 Task: Select the es2018 option in the target.
Action: Mouse moved to (18, 516)
Screenshot: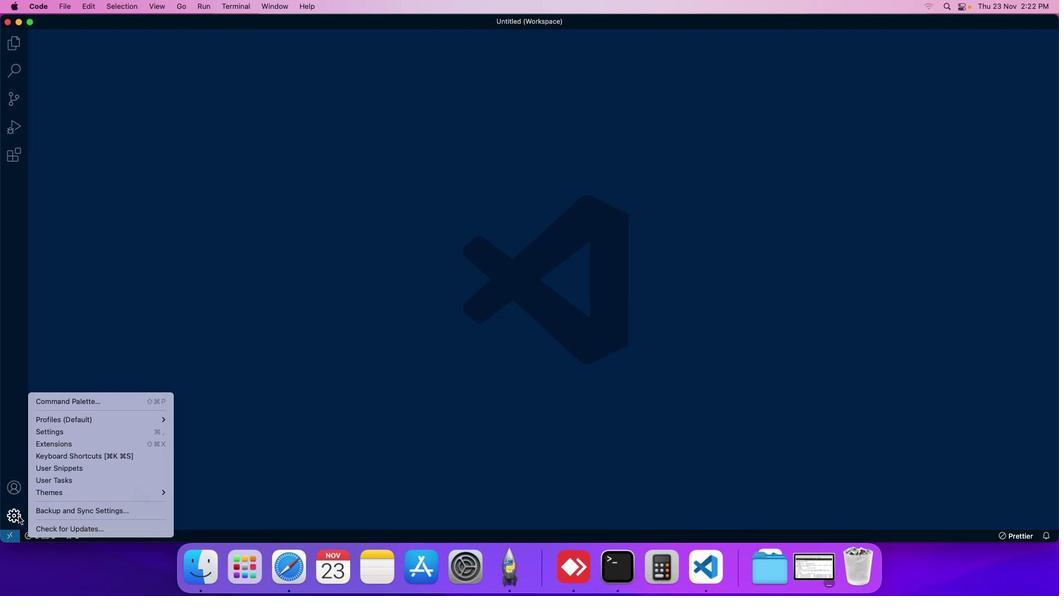 
Action: Mouse pressed left at (18, 516)
Screenshot: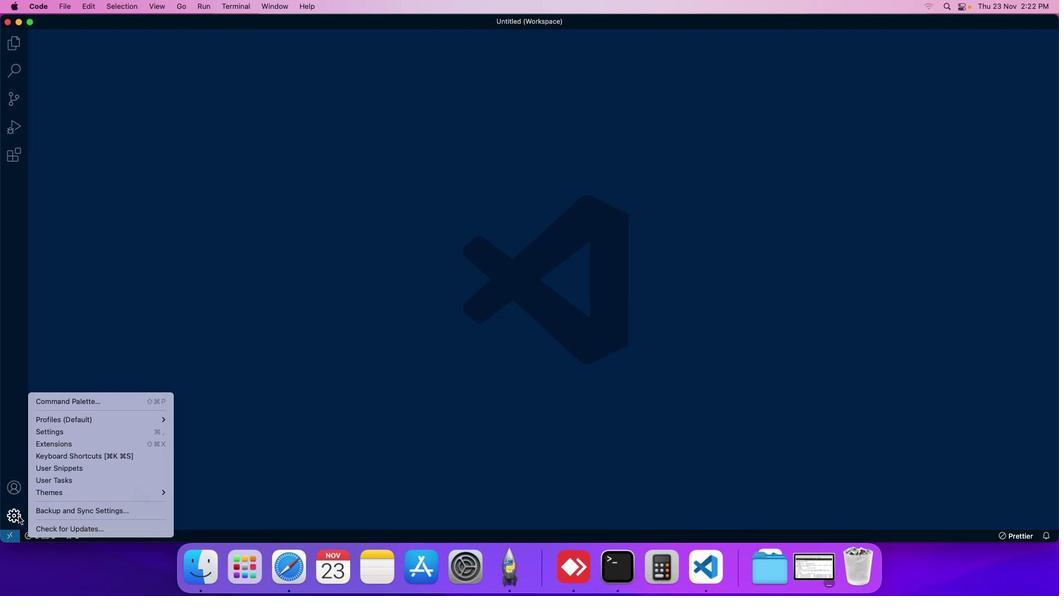 
Action: Mouse moved to (54, 433)
Screenshot: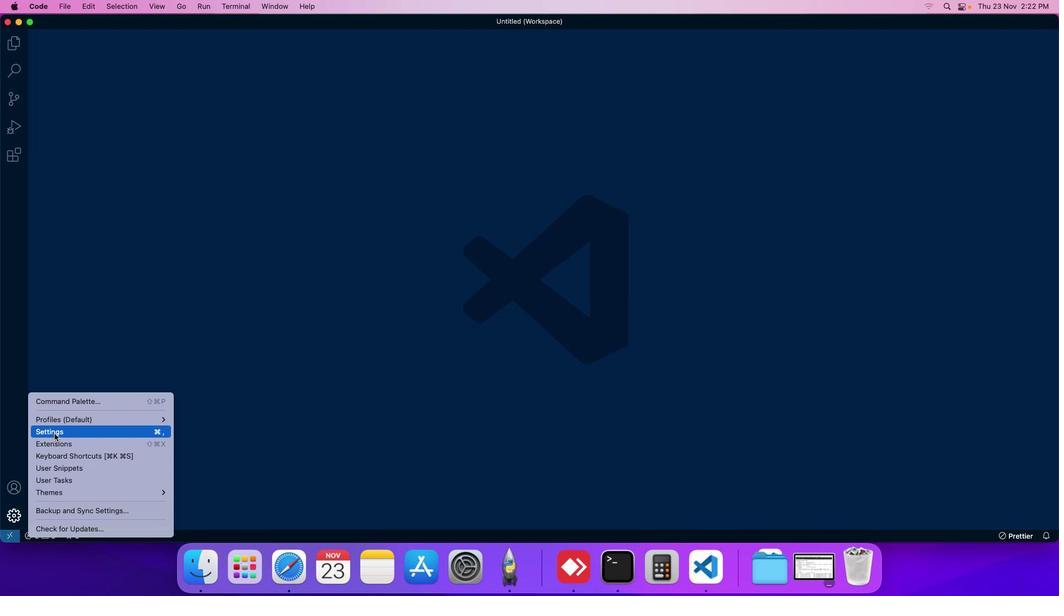 
Action: Mouse pressed left at (54, 433)
Screenshot: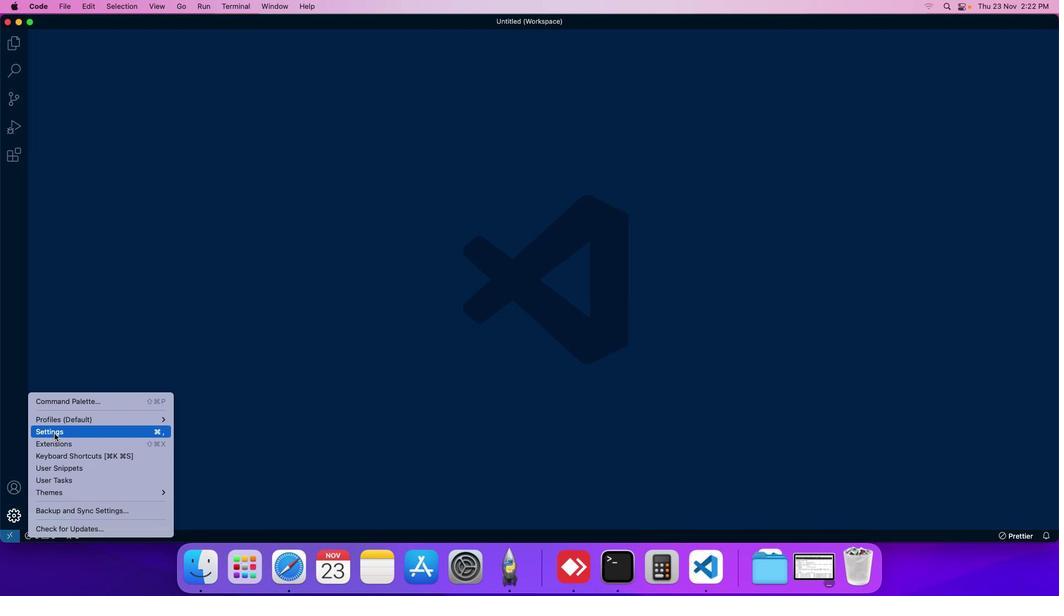 
Action: Mouse moved to (262, 85)
Screenshot: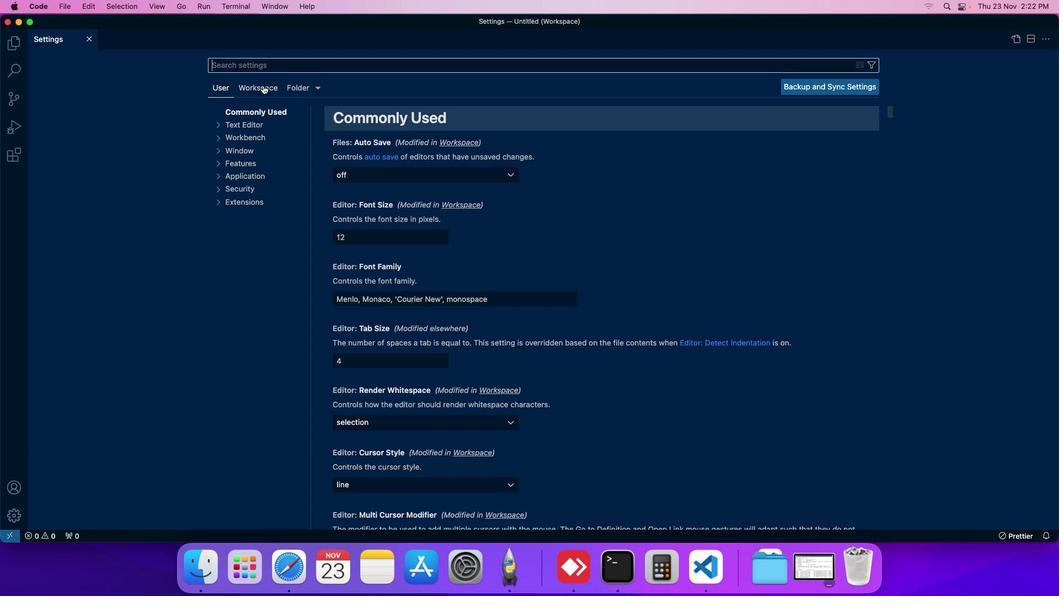 
Action: Mouse pressed left at (262, 85)
Screenshot: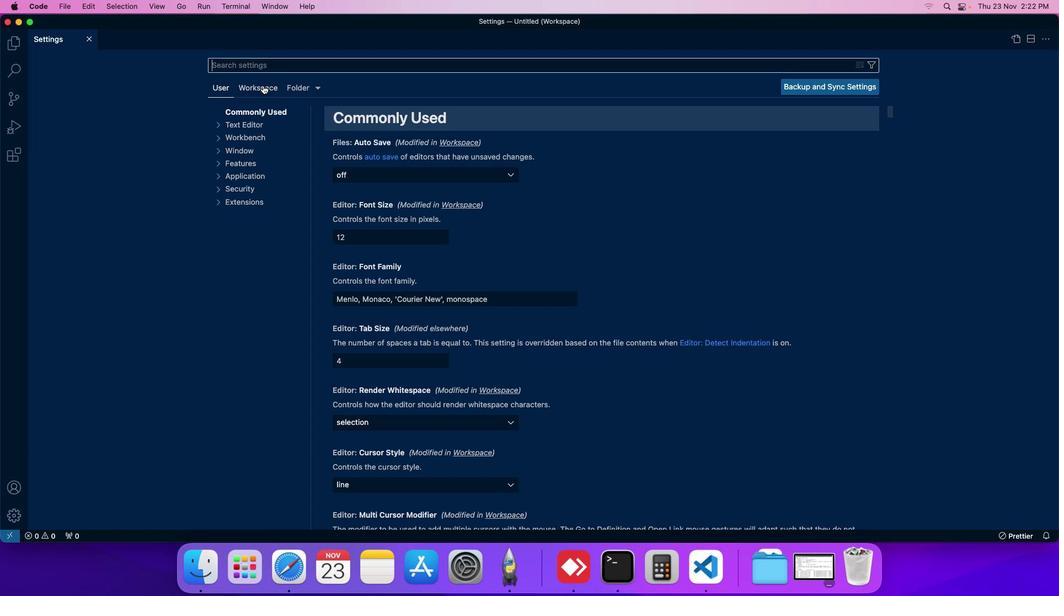 
Action: Mouse moved to (257, 184)
Screenshot: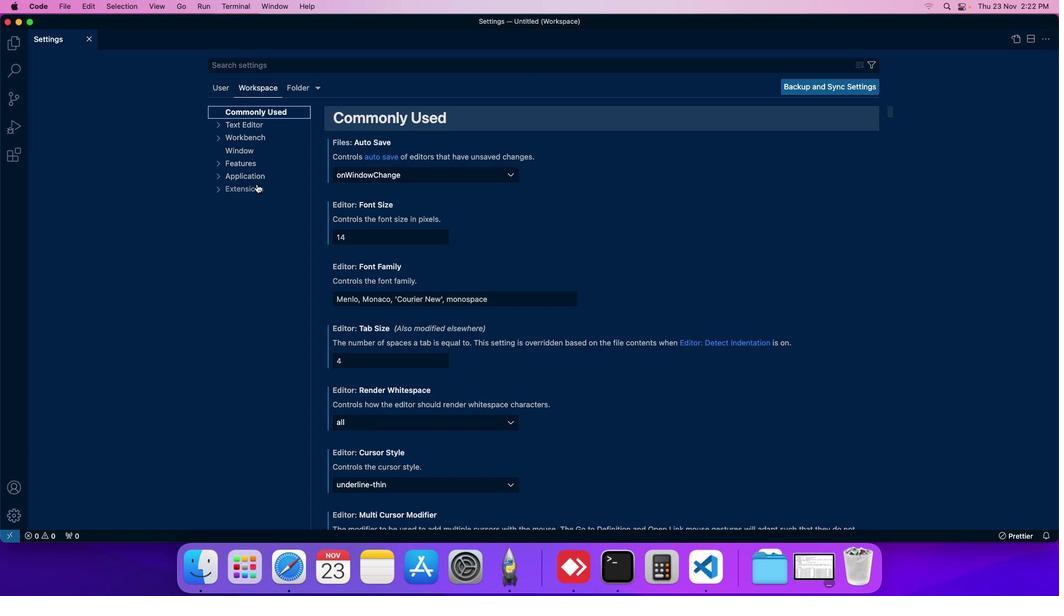 
Action: Mouse pressed left at (257, 184)
Screenshot: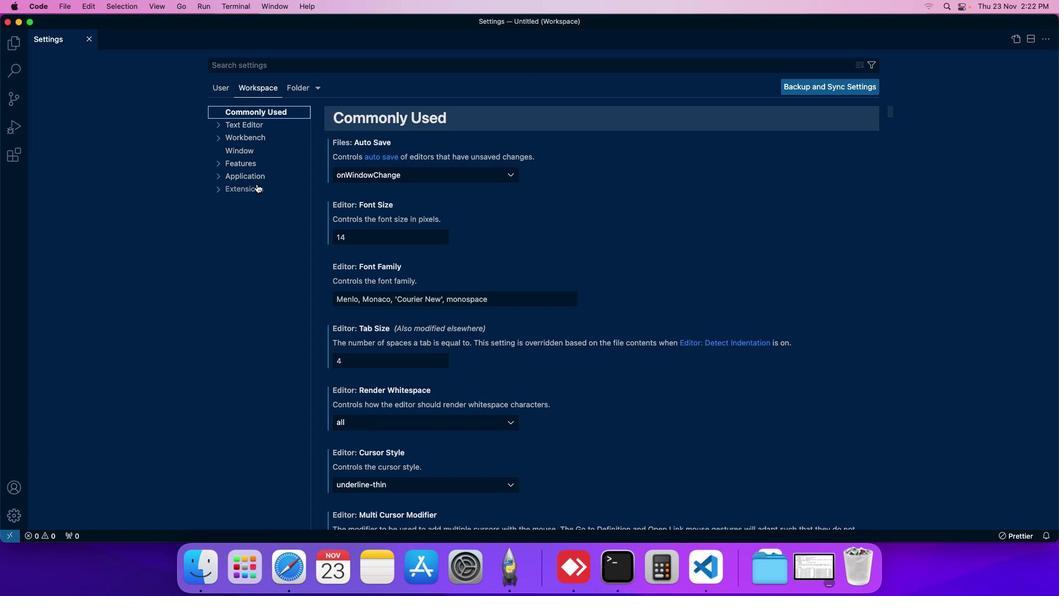 
Action: Mouse moved to (251, 468)
Screenshot: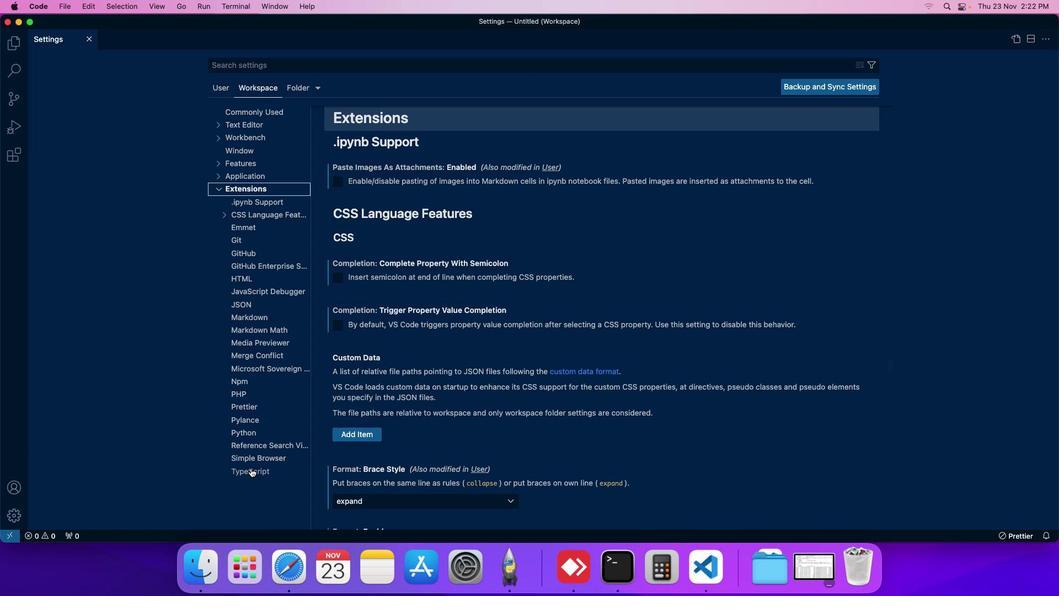 
Action: Mouse pressed left at (251, 468)
Screenshot: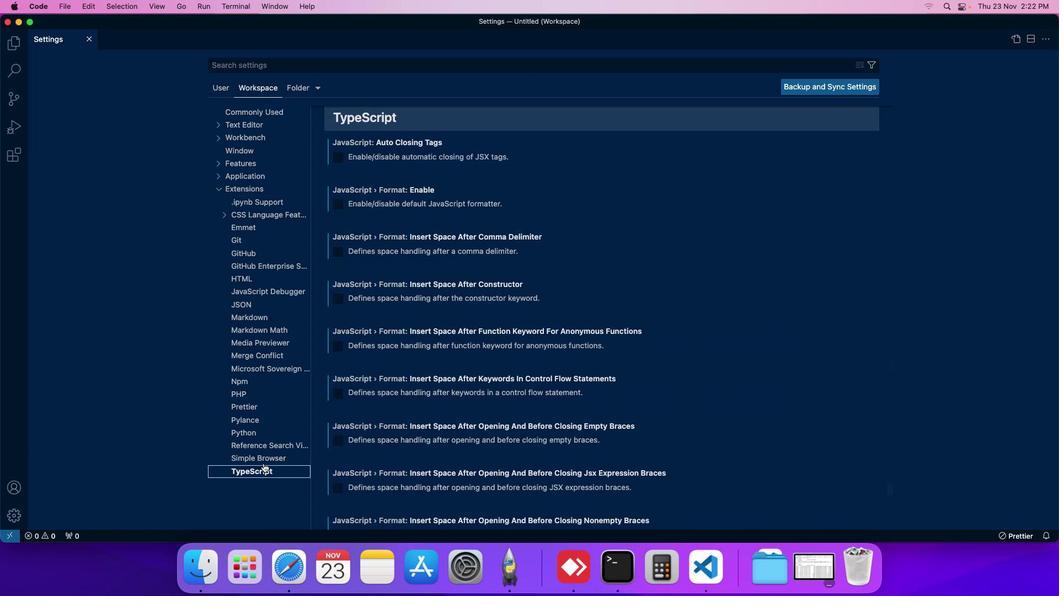 
Action: Mouse moved to (338, 435)
Screenshot: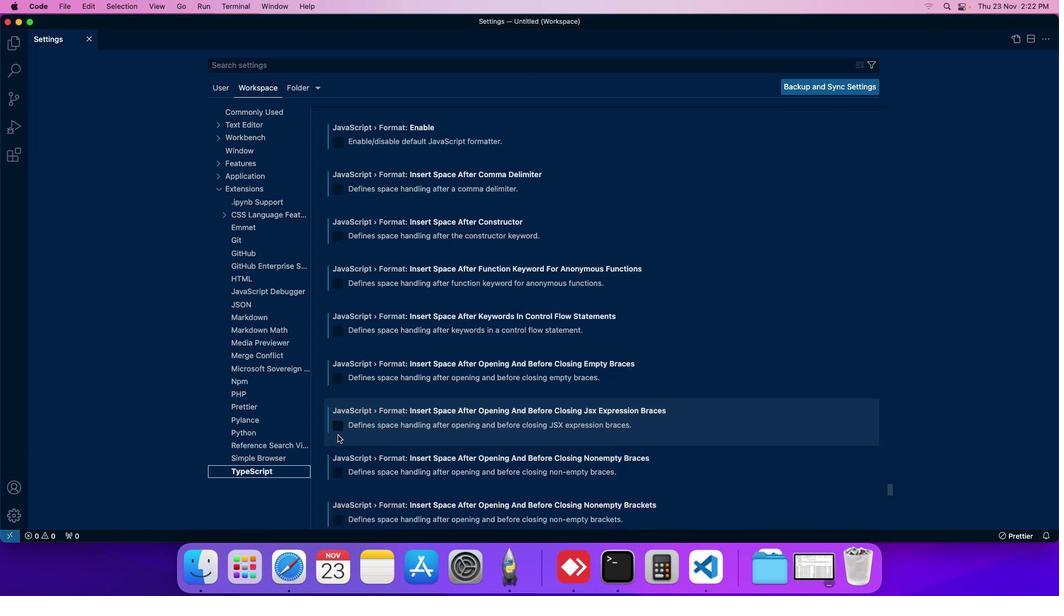 
Action: Mouse scrolled (338, 435) with delta (0, 0)
Screenshot: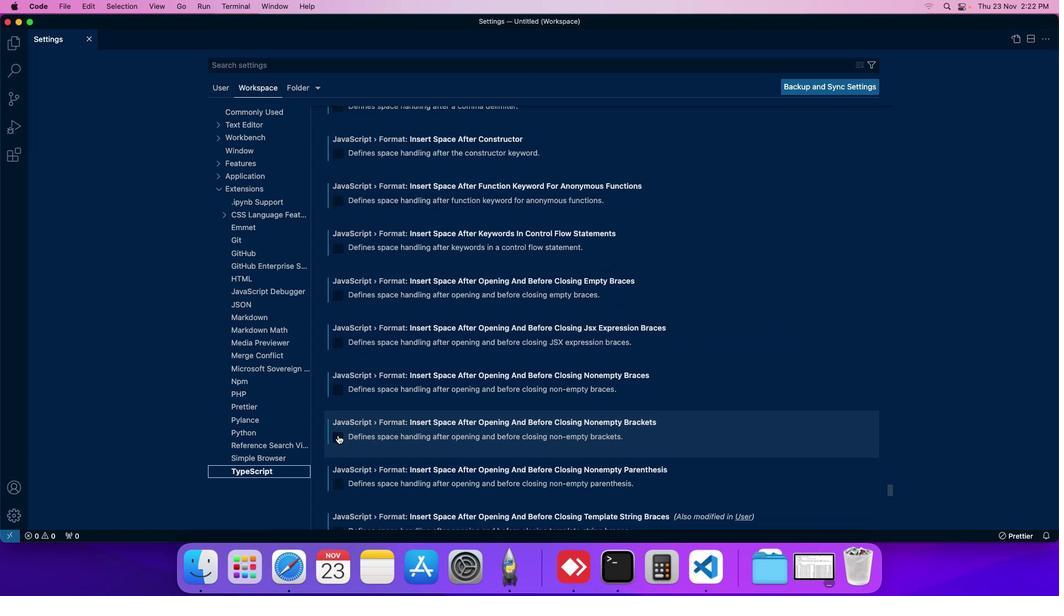 
Action: Mouse scrolled (338, 435) with delta (0, 0)
Screenshot: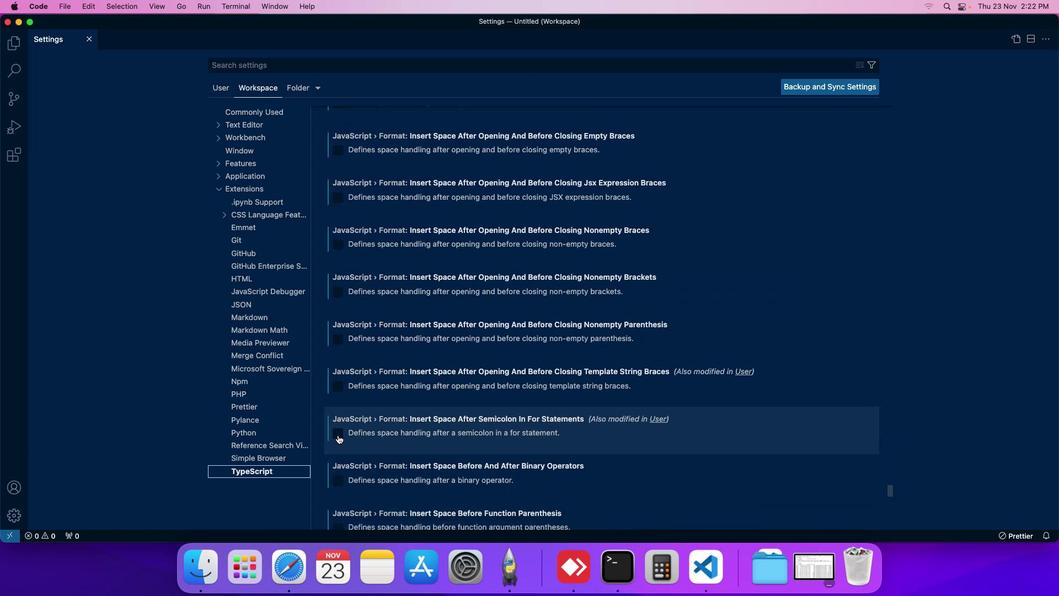 
Action: Mouse scrolled (338, 435) with delta (0, 0)
Screenshot: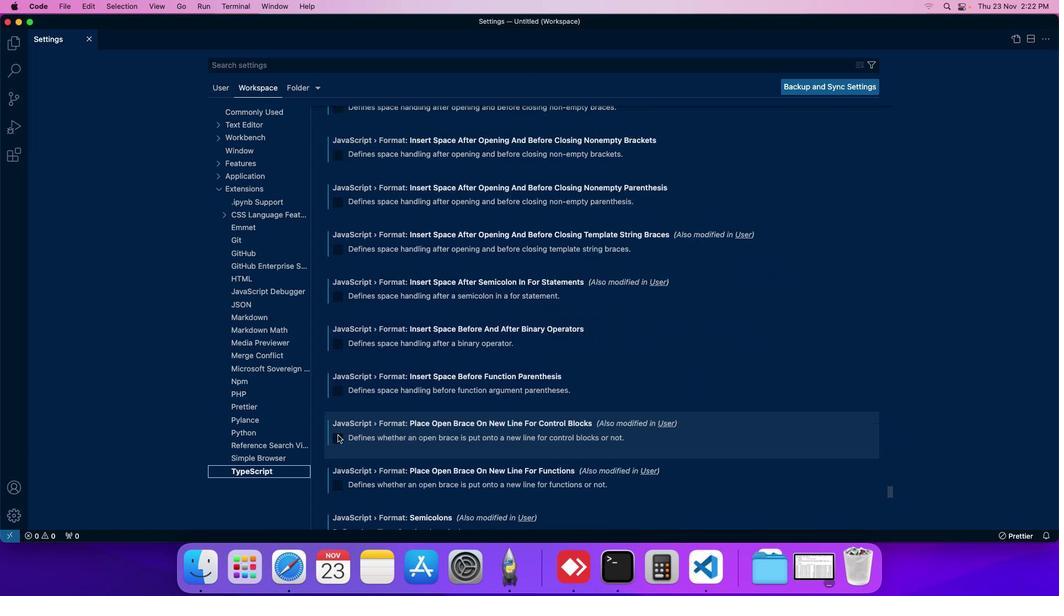 
Action: Mouse scrolled (338, 435) with delta (0, 0)
Screenshot: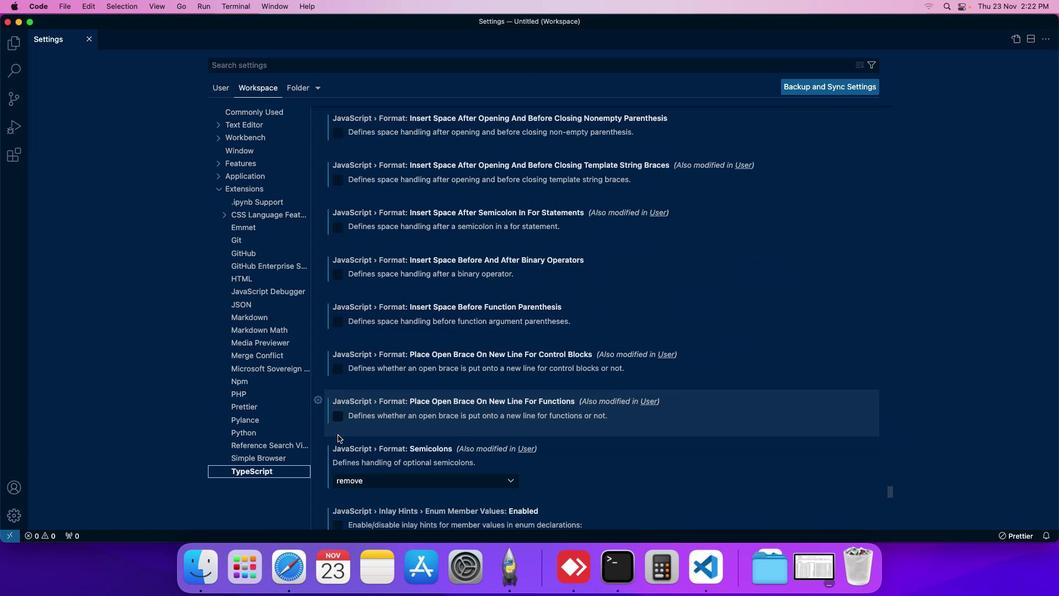 
Action: Mouse scrolled (338, 435) with delta (0, 0)
Screenshot: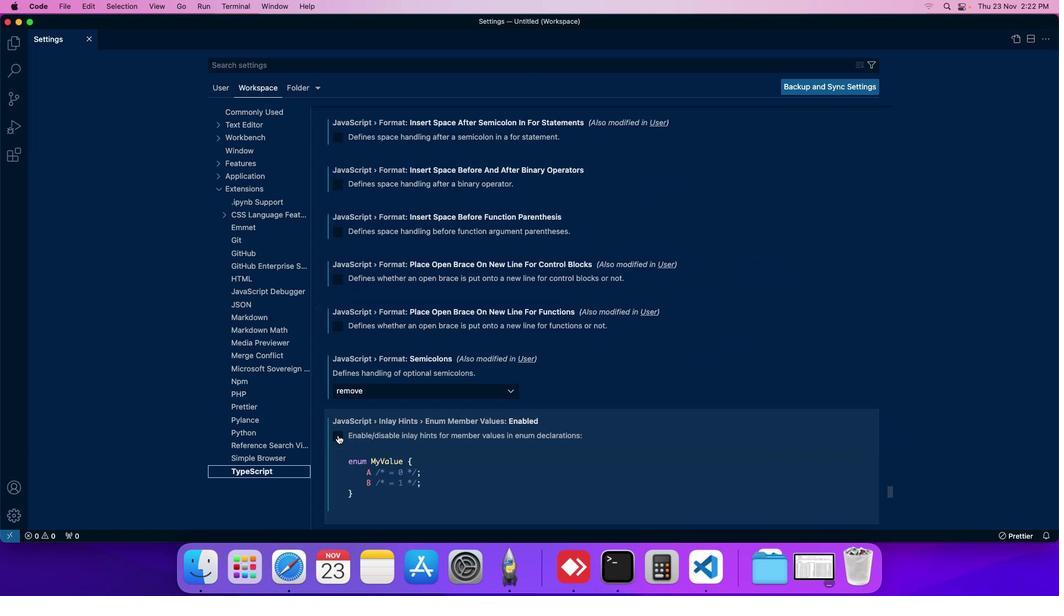 
Action: Mouse scrolled (338, 435) with delta (0, 0)
Screenshot: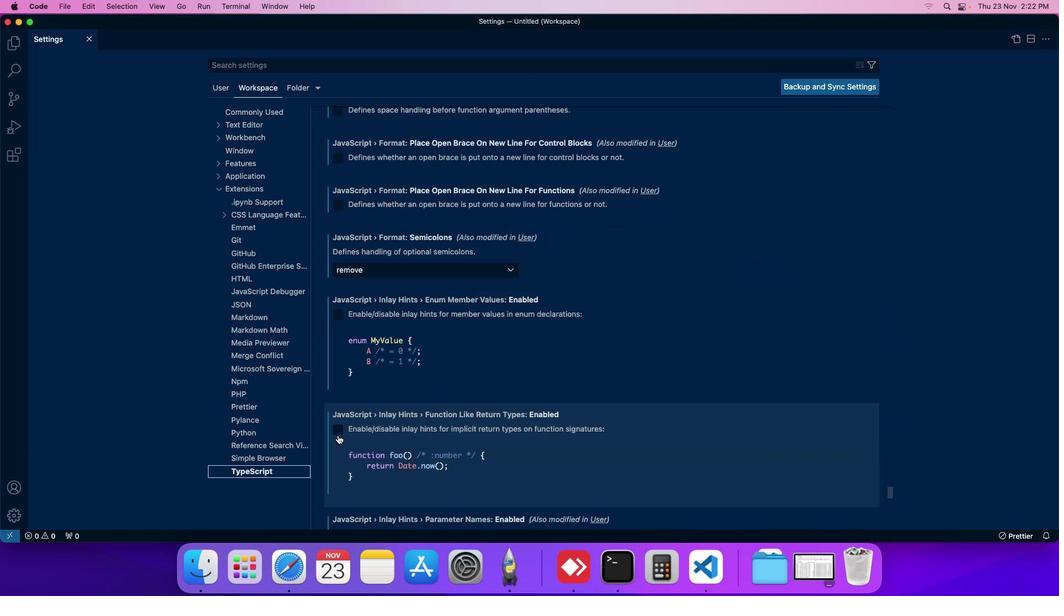 
Action: Mouse scrolled (338, 435) with delta (0, 0)
Screenshot: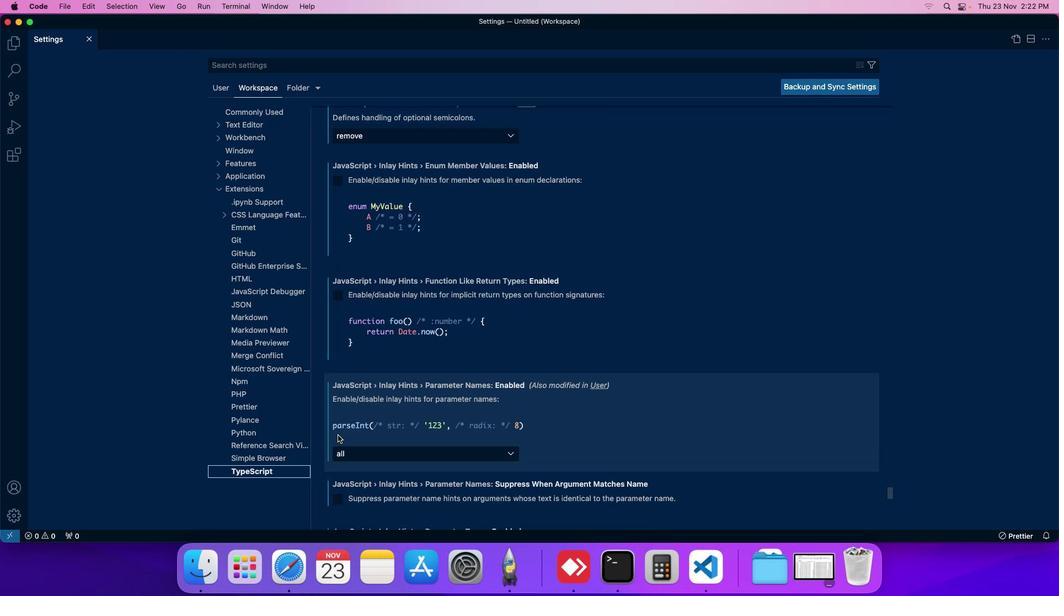 
Action: Mouse scrolled (338, 435) with delta (0, 0)
Screenshot: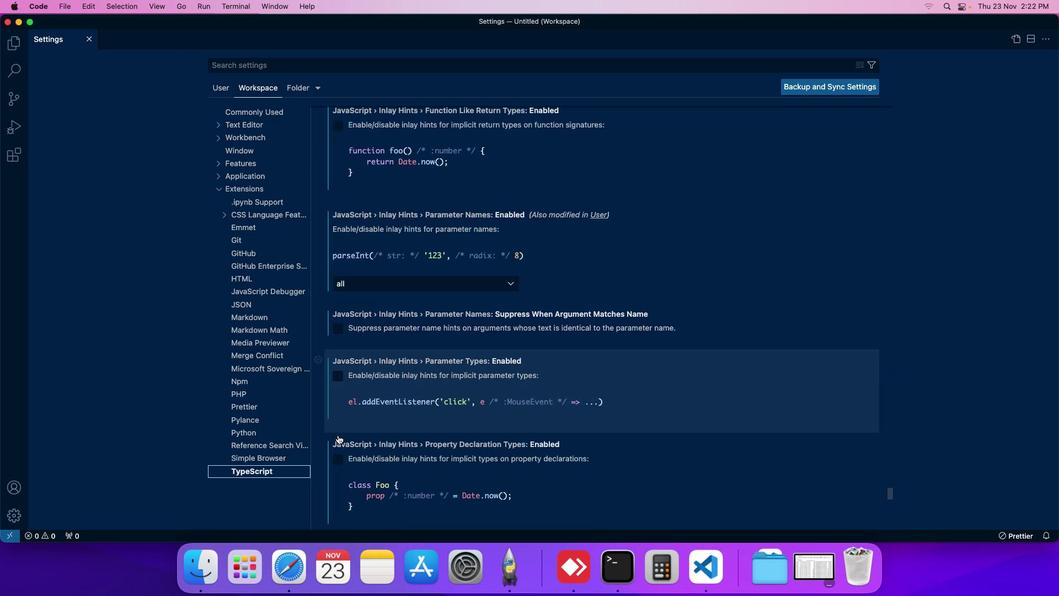 
Action: Mouse scrolled (338, 435) with delta (0, 0)
Screenshot: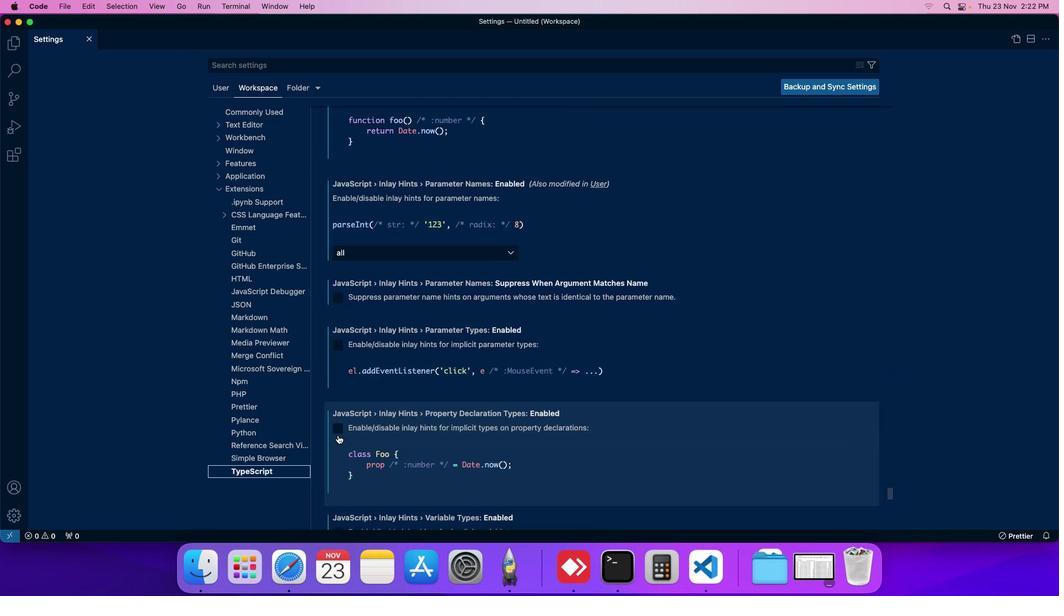 
Action: Mouse scrolled (338, 435) with delta (0, 0)
Screenshot: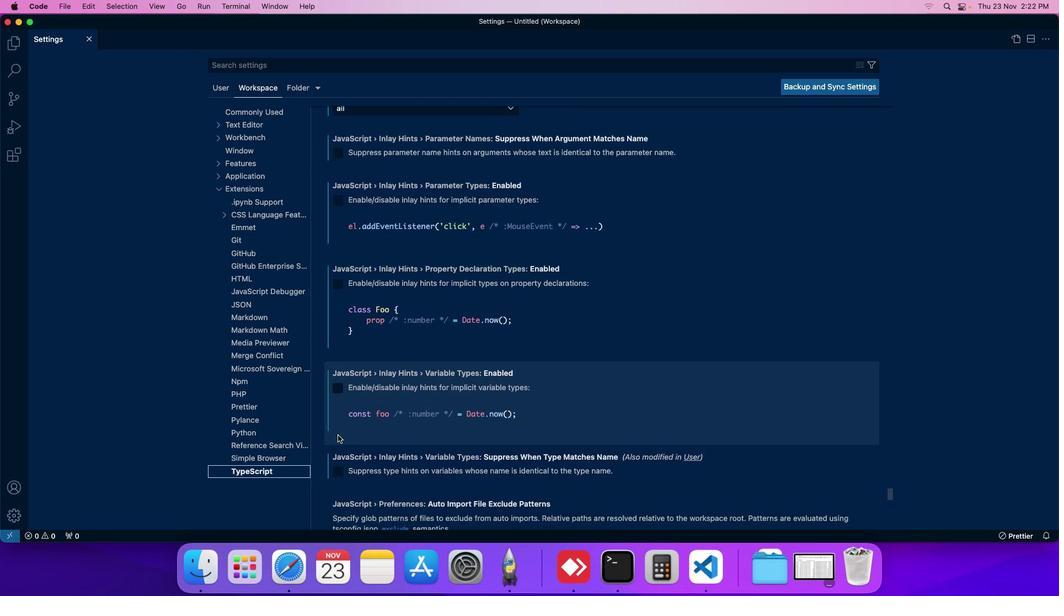 
Action: Mouse scrolled (338, 435) with delta (0, 0)
Screenshot: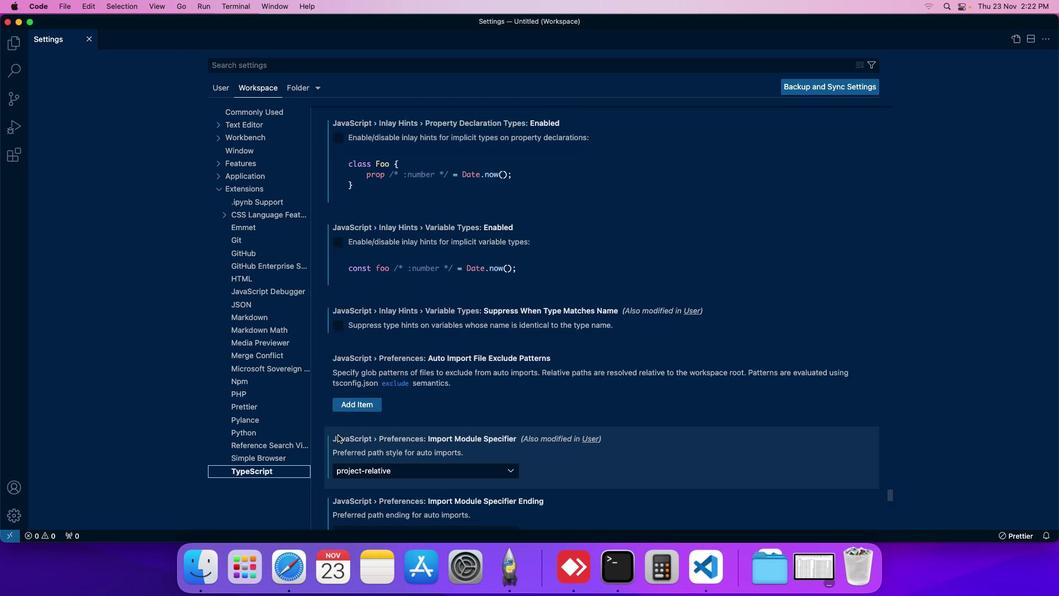 
Action: Mouse scrolled (338, 435) with delta (0, 0)
Screenshot: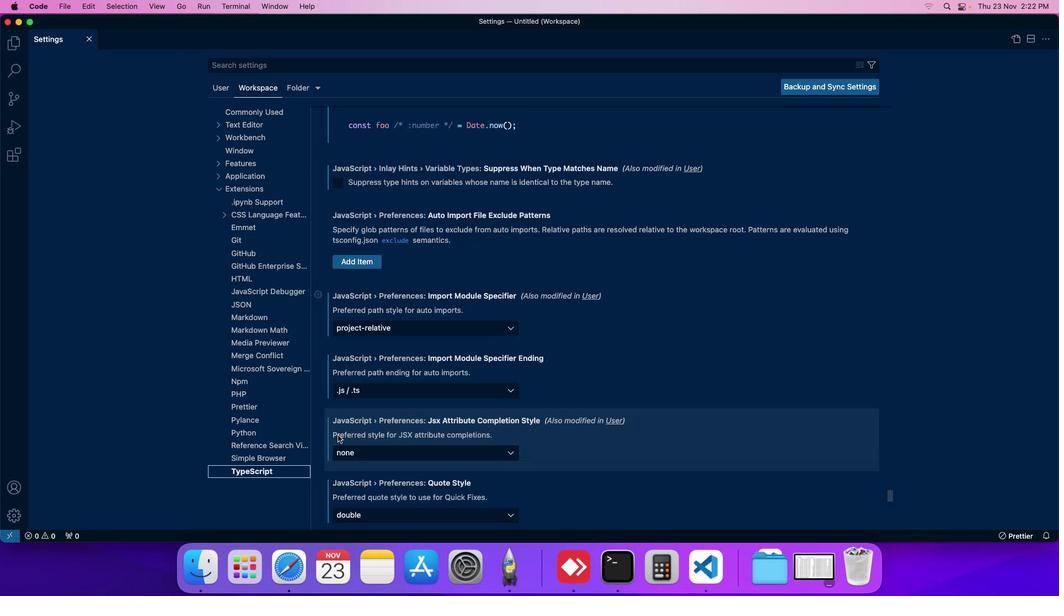 
Action: Mouse scrolled (338, 435) with delta (0, 0)
Screenshot: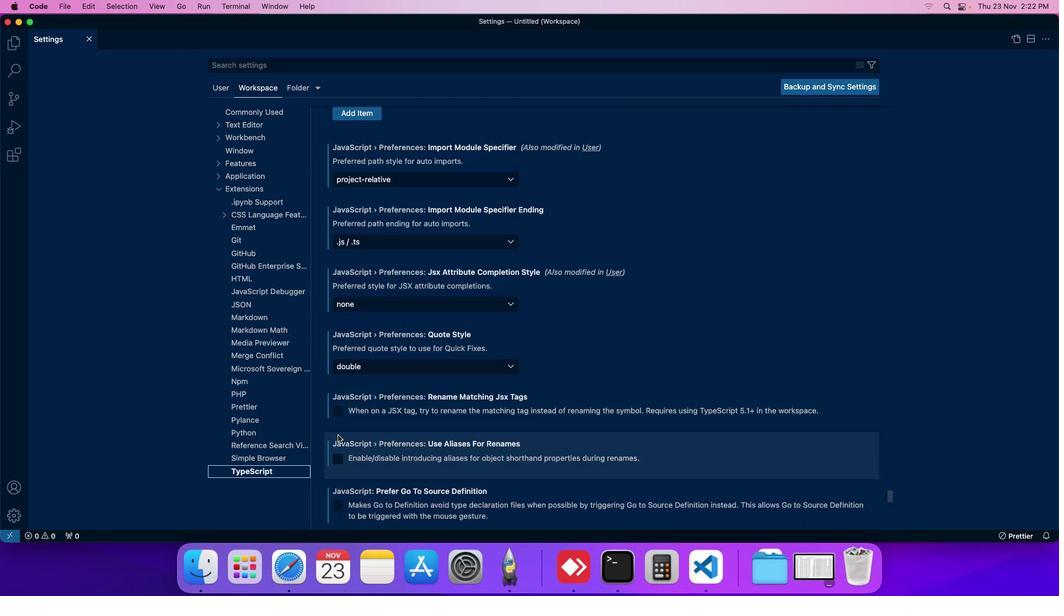
Action: Mouse scrolled (338, 435) with delta (0, 0)
Screenshot: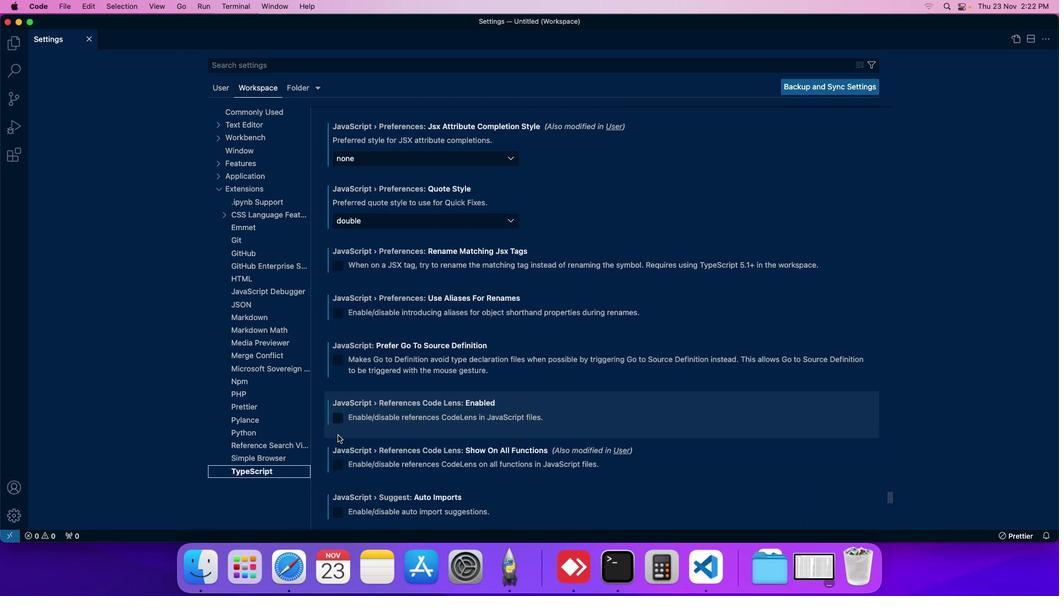 
Action: Mouse scrolled (338, 435) with delta (0, 0)
Screenshot: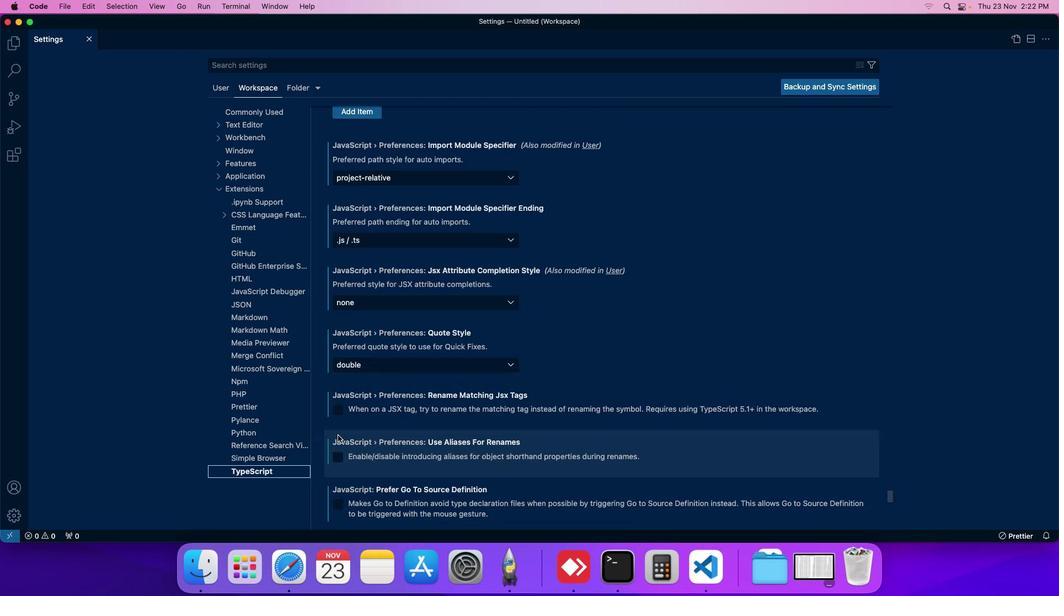 
Action: Mouse moved to (347, 426)
Screenshot: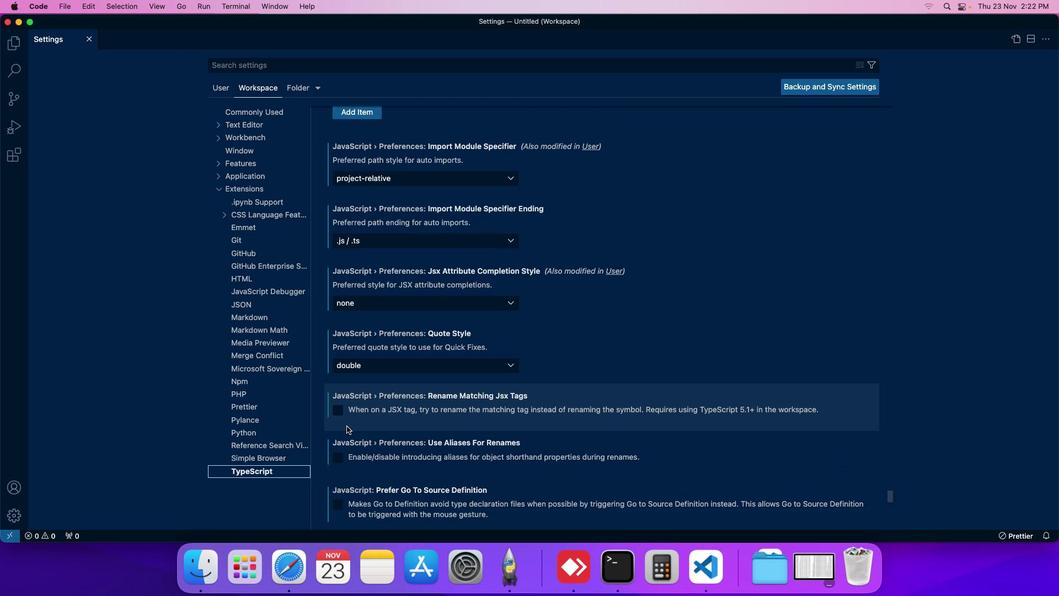 
Action: Mouse scrolled (347, 426) with delta (0, 0)
Screenshot: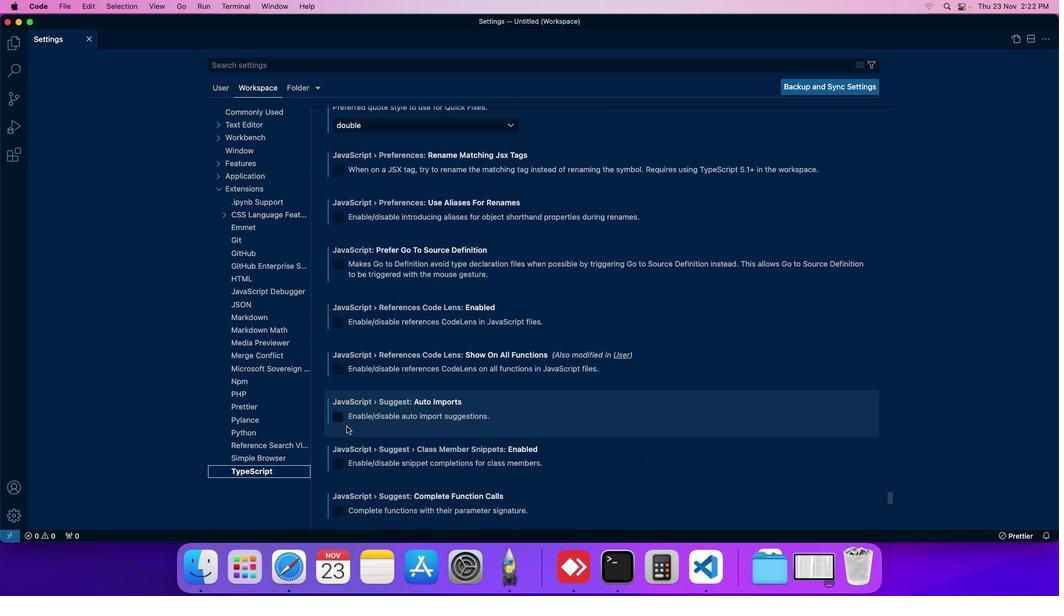 
Action: Mouse scrolled (347, 426) with delta (0, 0)
Screenshot: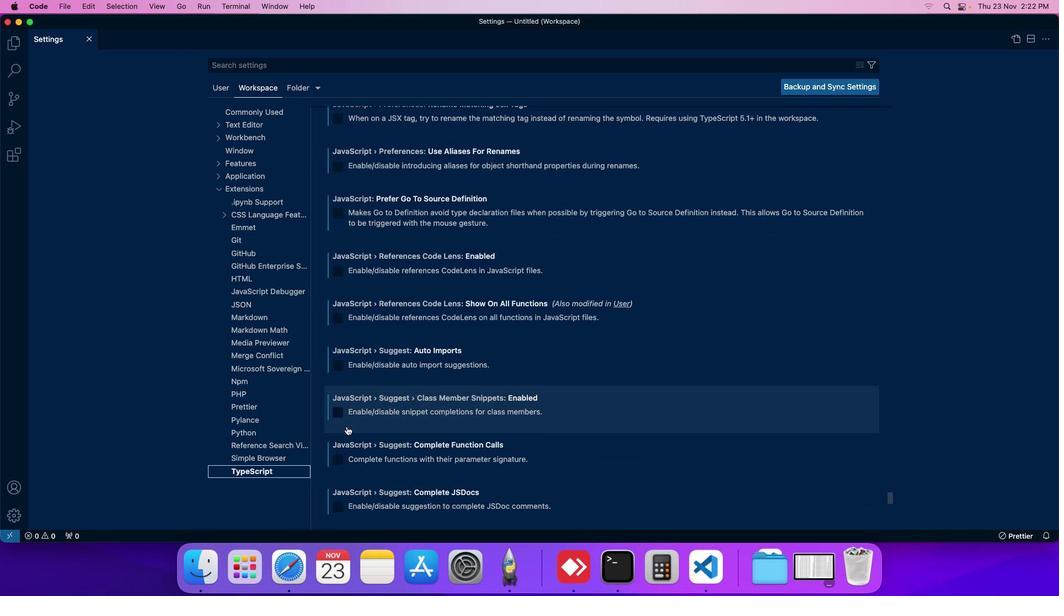 
Action: Mouse scrolled (347, 426) with delta (0, 0)
Screenshot: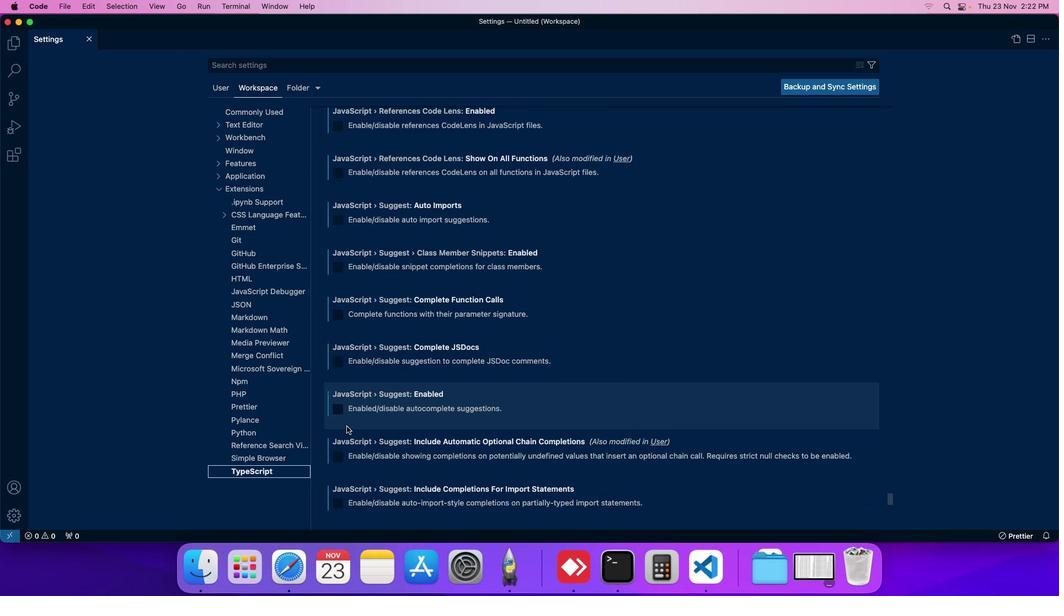 
Action: Mouse scrolled (347, 426) with delta (0, 0)
Screenshot: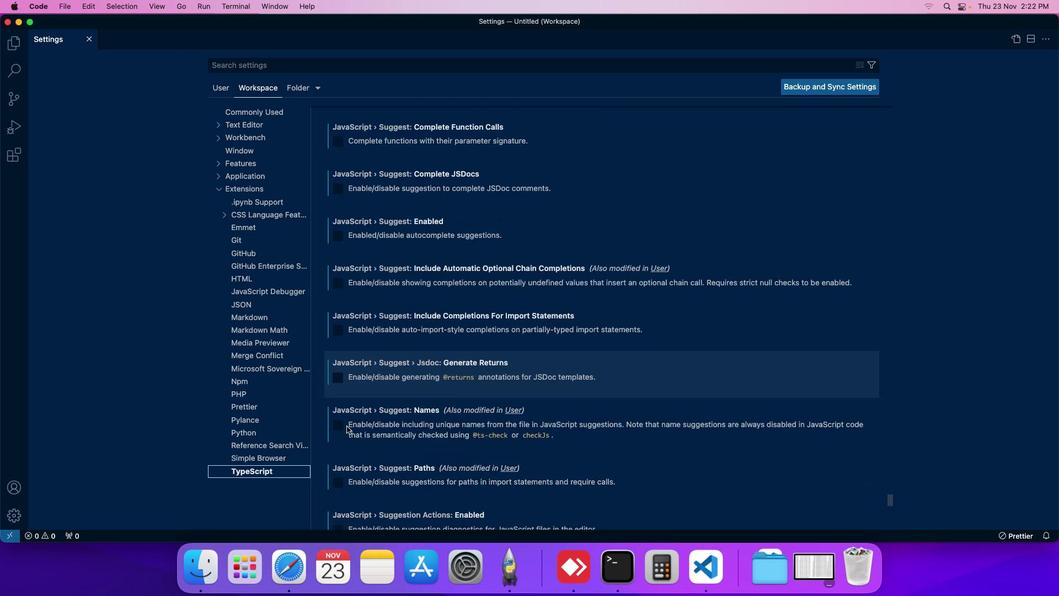 
Action: Mouse scrolled (347, 426) with delta (0, 0)
Screenshot: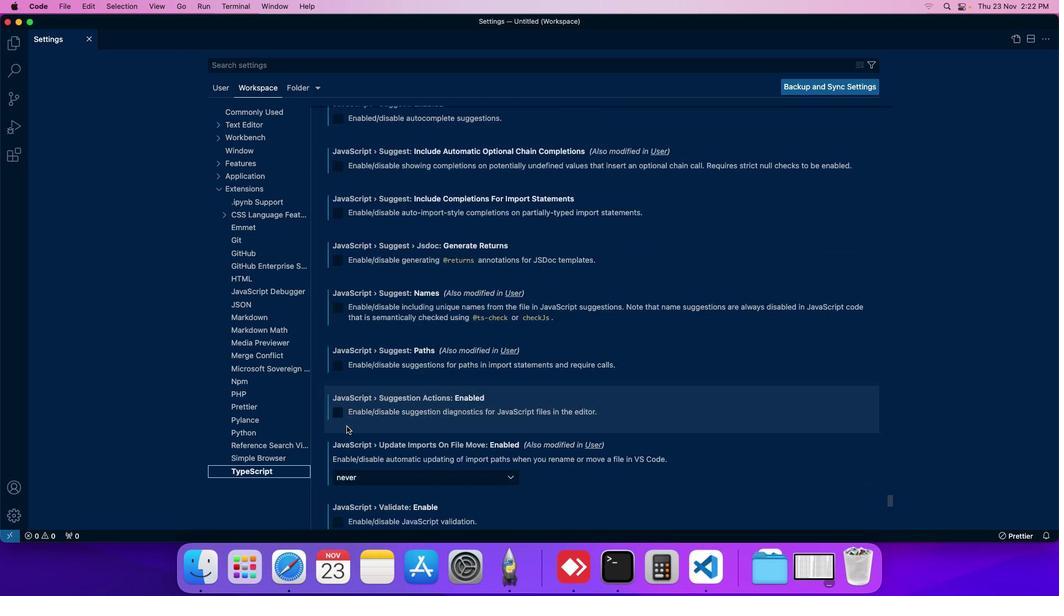 
Action: Mouse scrolled (347, 426) with delta (0, 0)
Screenshot: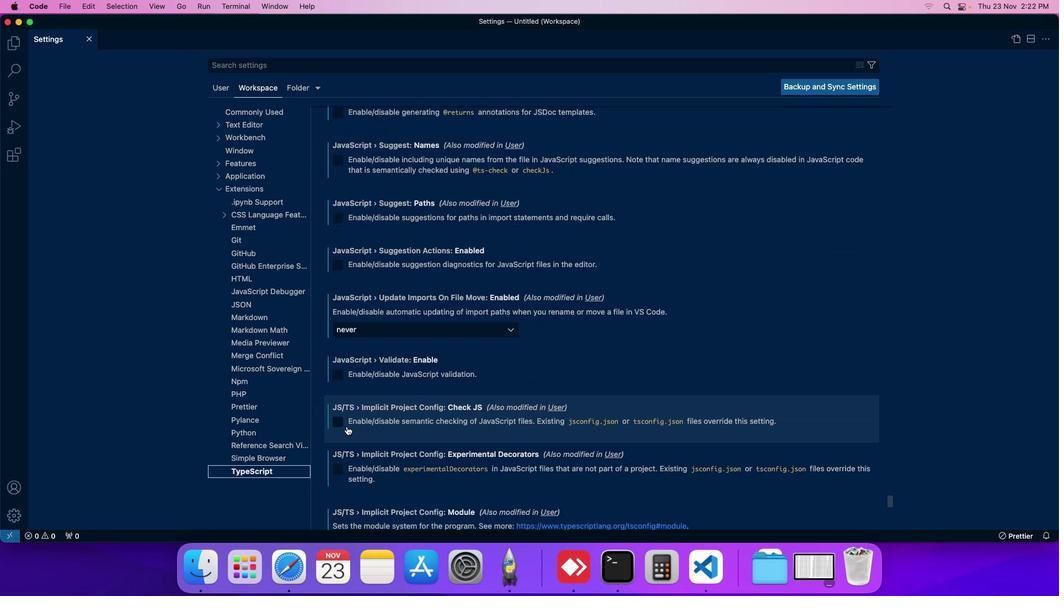 
Action: Mouse scrolled (347, 426) with delta (0, 0)
Screenshot: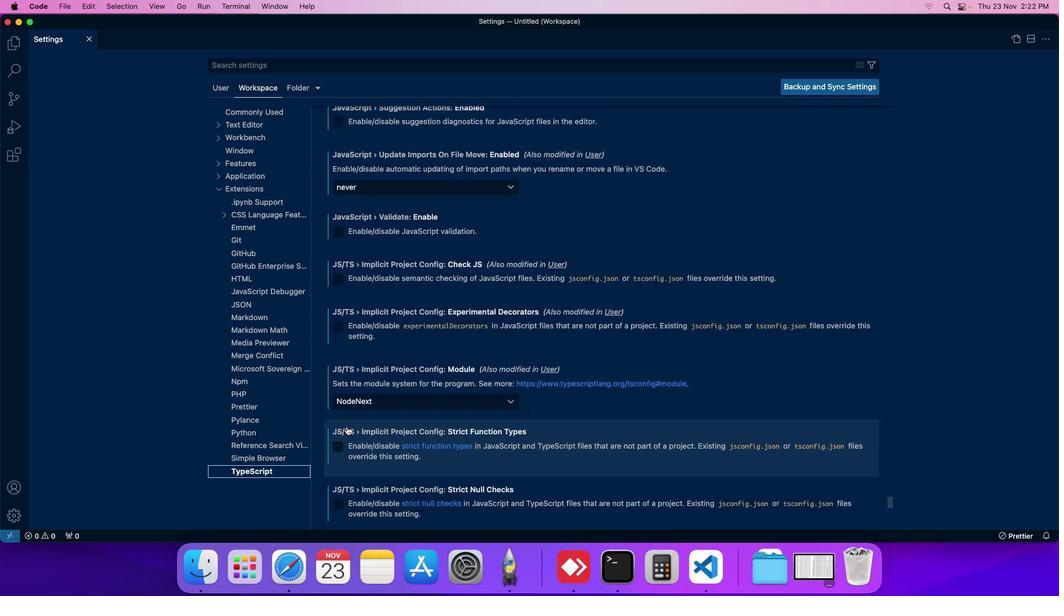 
Action: Mouse scrolled (347, 426) with delta (0, 0)
Screenshot: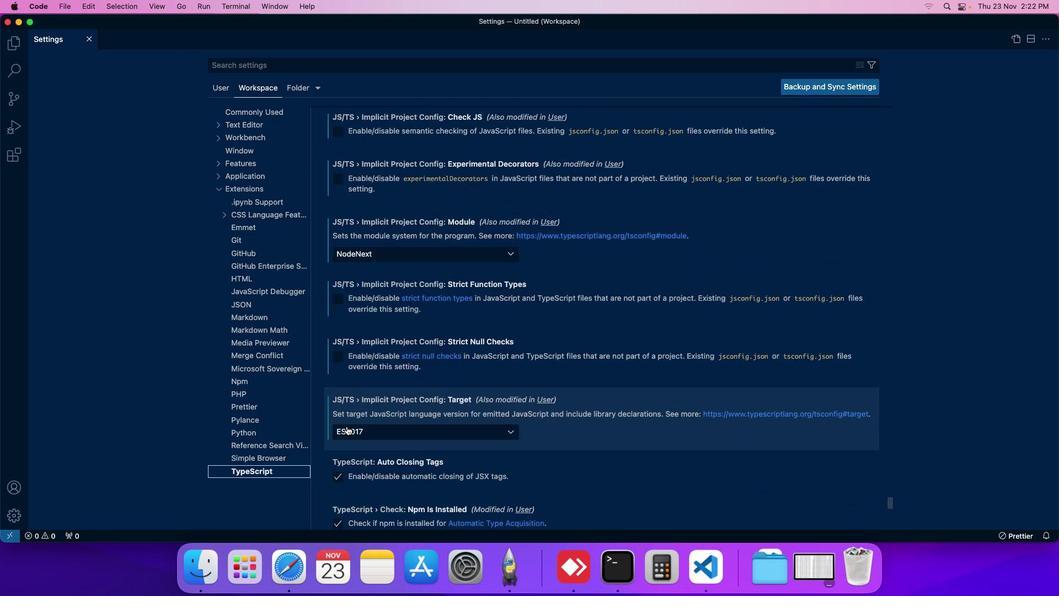 
Action: Mouse scrolled (347, 426) with delta (0, 0)
Screenshot: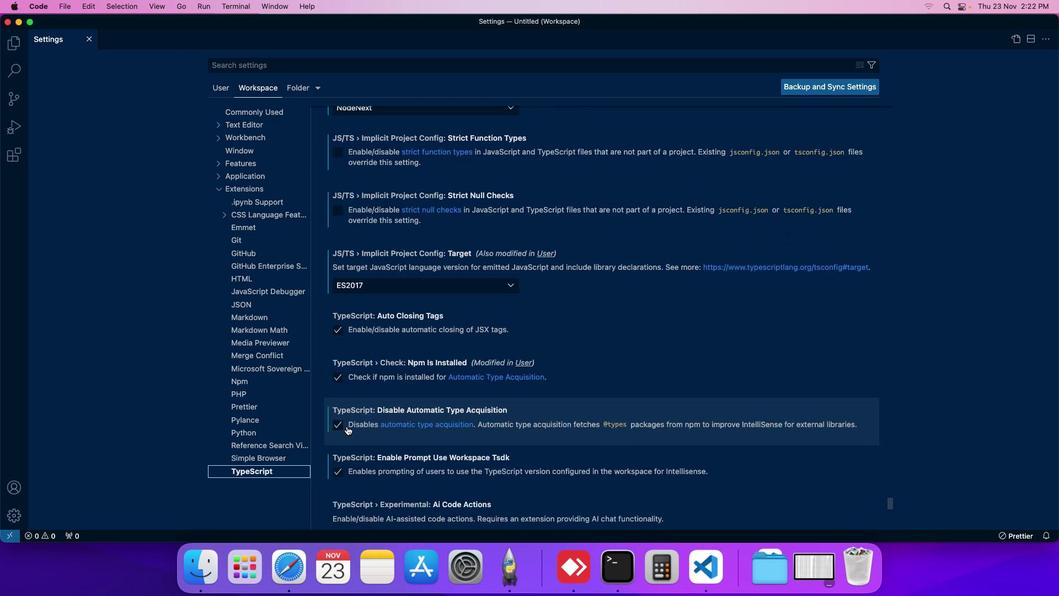 
Action: Mouse moved to (443, 290)
Screenshot: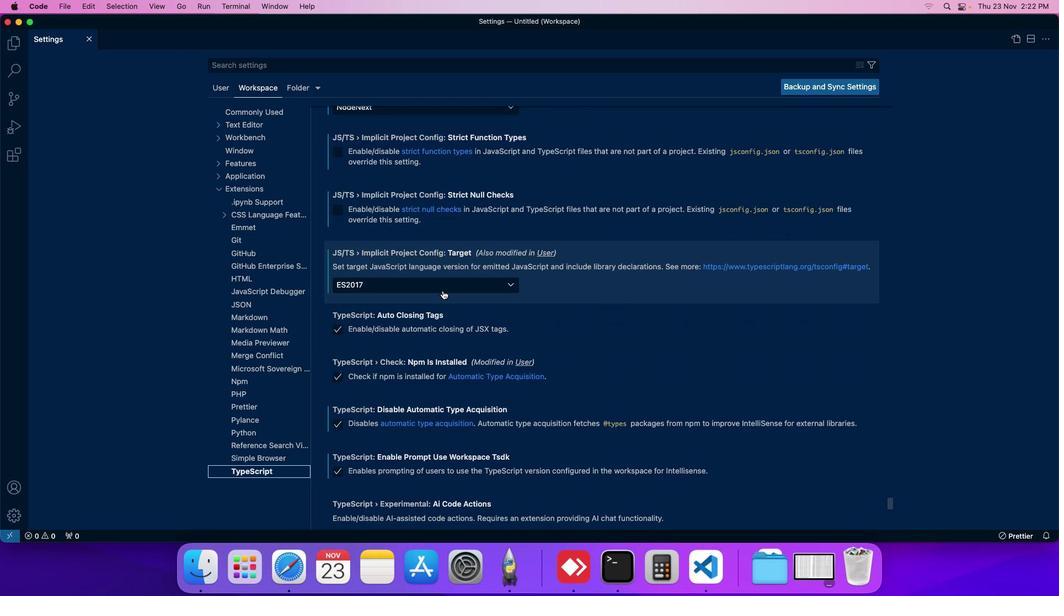 
Action: Mouse pressed left at (443, 290)
Screenshot: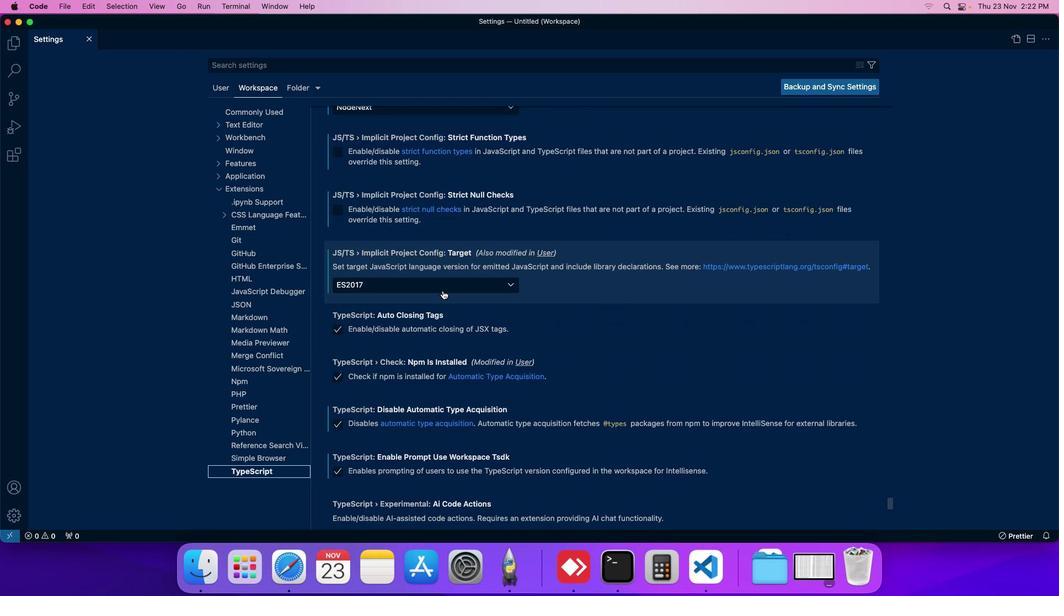 
Action: Mouse moved to (372, 375)
Screenshot: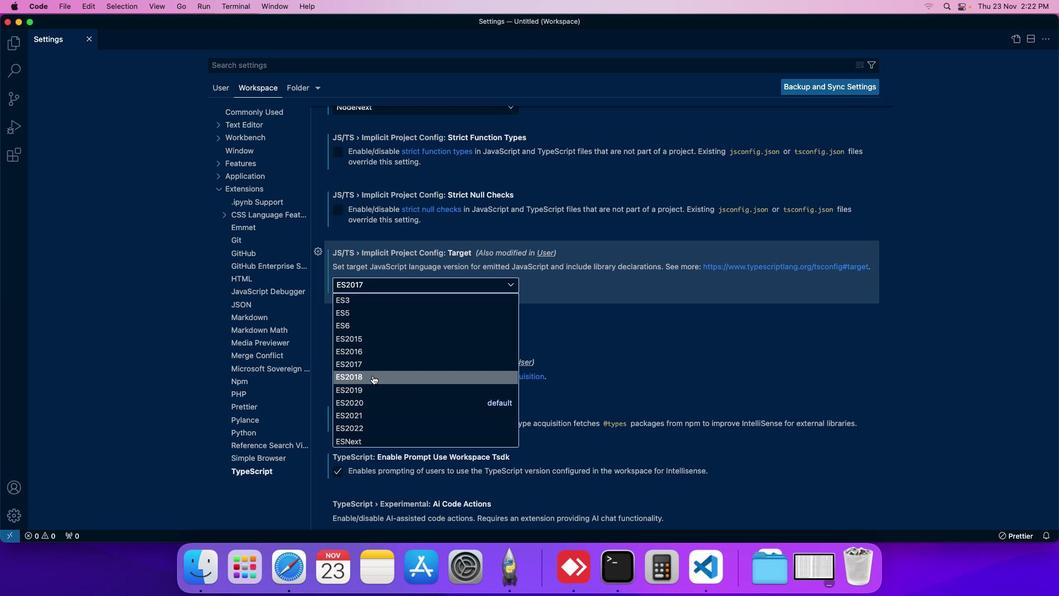 
Action: Mouse pressed left at (372, 375)
Screenshot: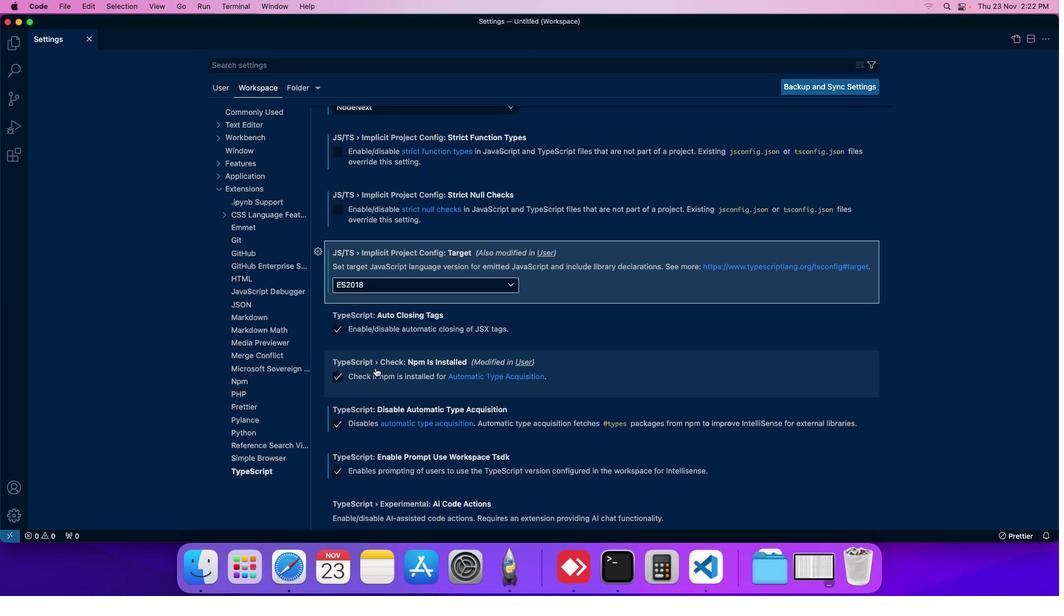 
Action: Mouse moved to (409, 287)
Screenshot: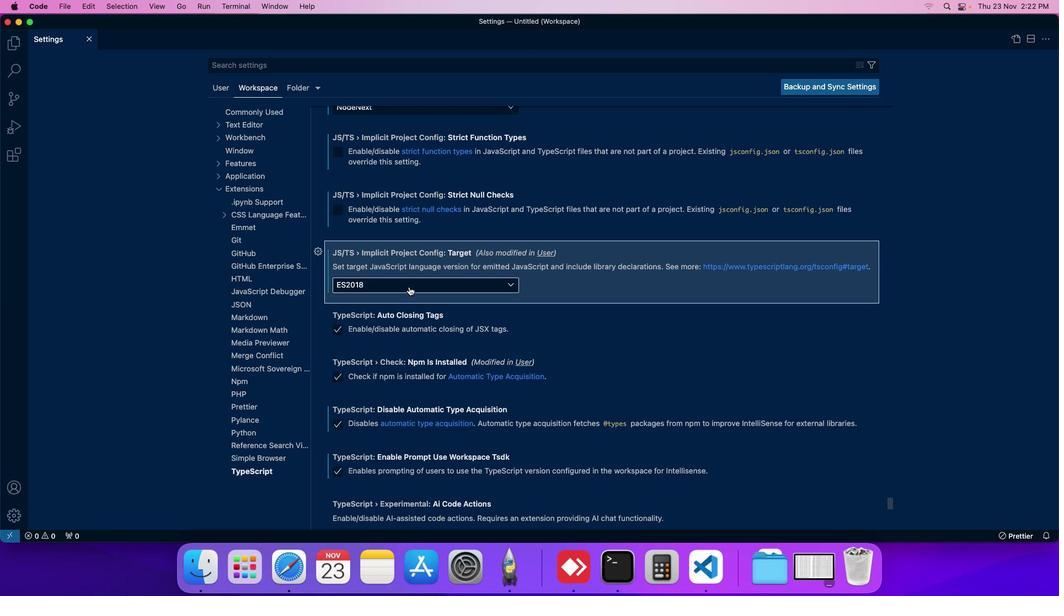 
